 Task: Unfollow the page of Visa
Action: Mouse moved to (539, 56)
Screenshot: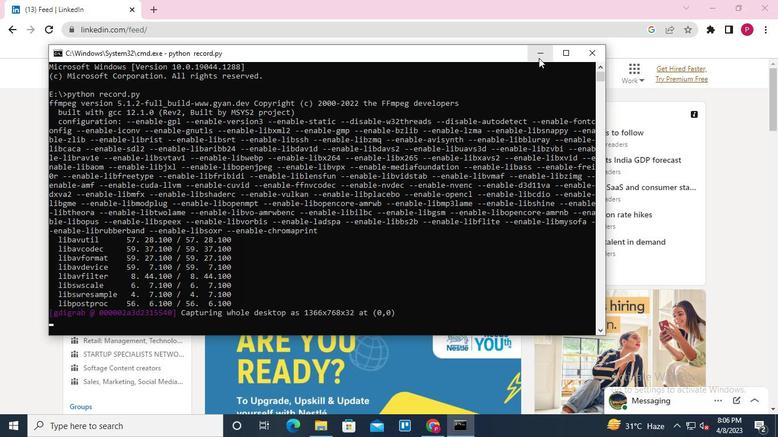 
Action: Mouse pressed left at (539, 56)
Screenshot: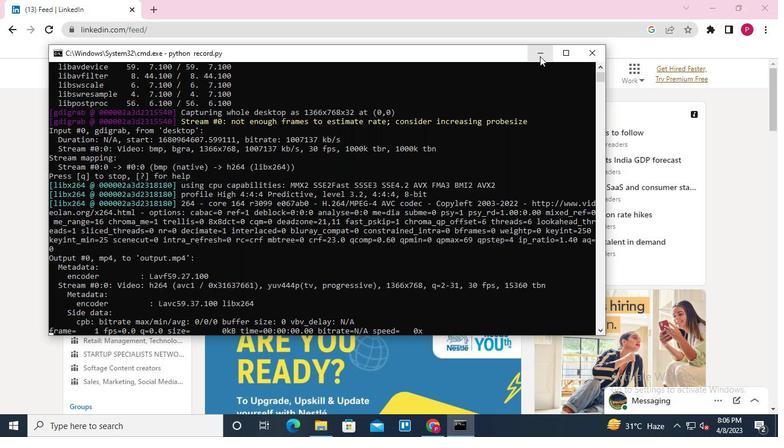 
Action: Mouse moved to (186, 75)
Screenshot: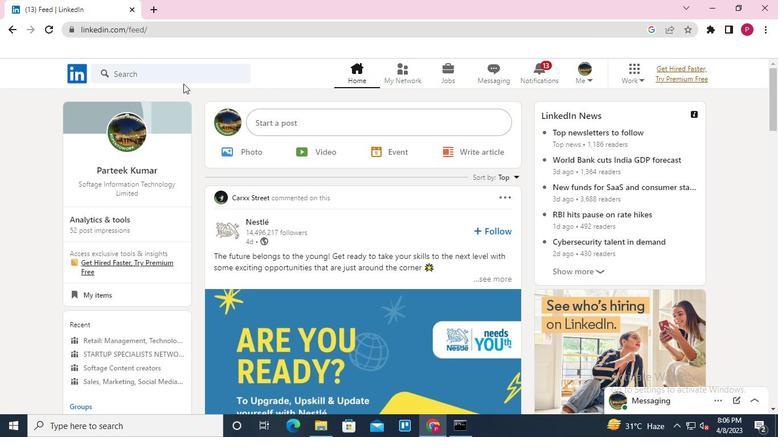 
Action: Mouse pressed left at (186, 75)
Screenshot: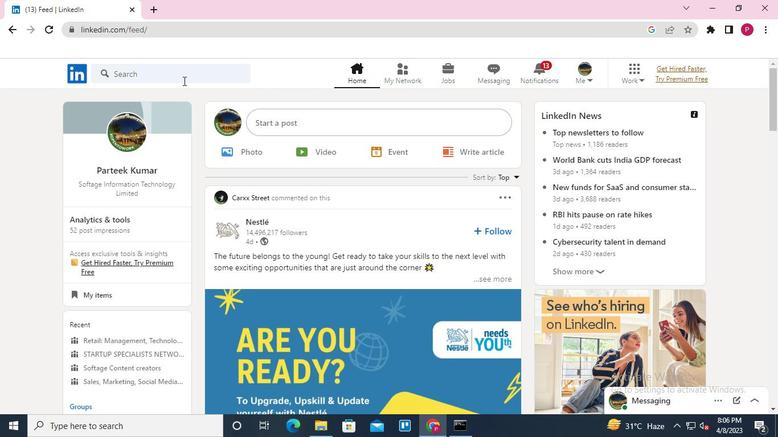 
Action: Mouse moved to (145, 171)
Screenshot: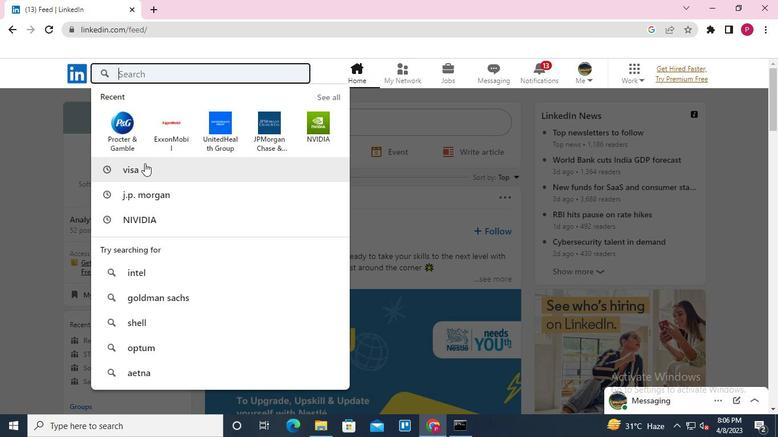 
Action: Mouse pressed left at (145, 171)
Screenshot: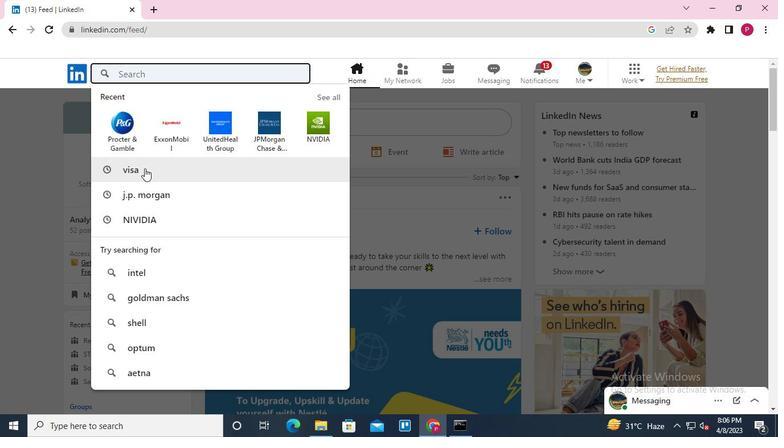 
Action: Mouse moved to (156, 244)
Screenshot: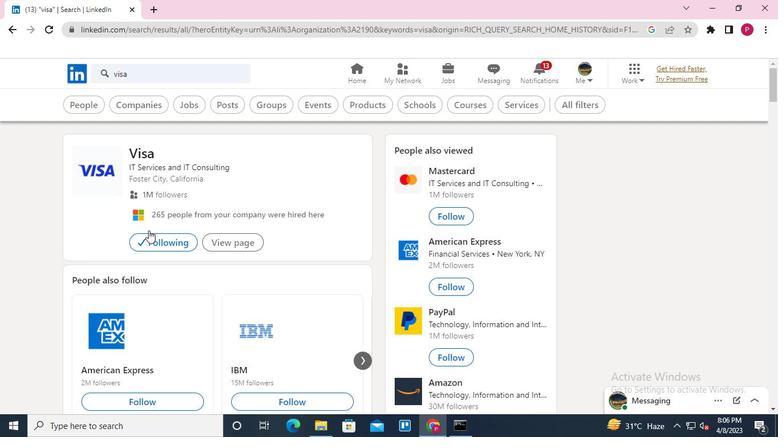 
Action: Mouse pressed left at (156, 244)
Screenshot: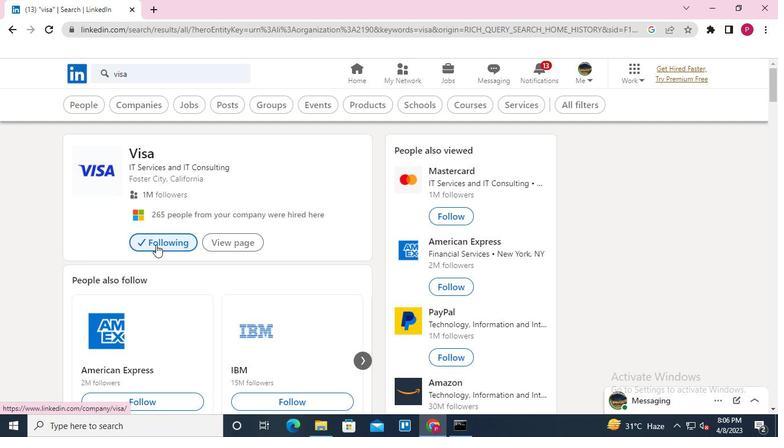 
Action: Mouse moved to (447, 257)
Screenshot: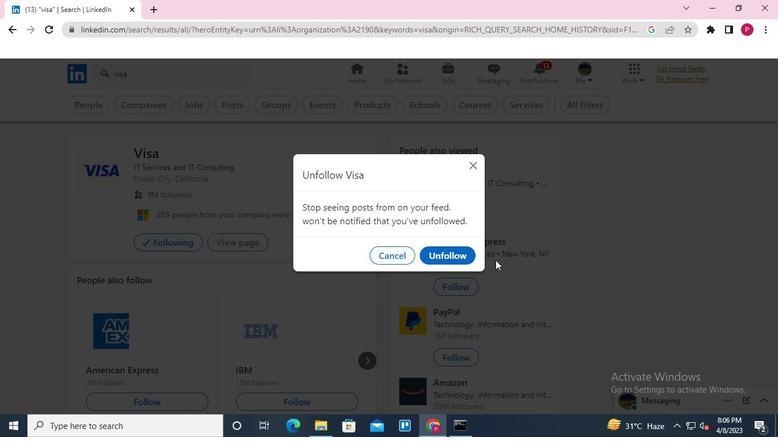 
Action: Mouse pressed left at (447, 257)
Screenshot: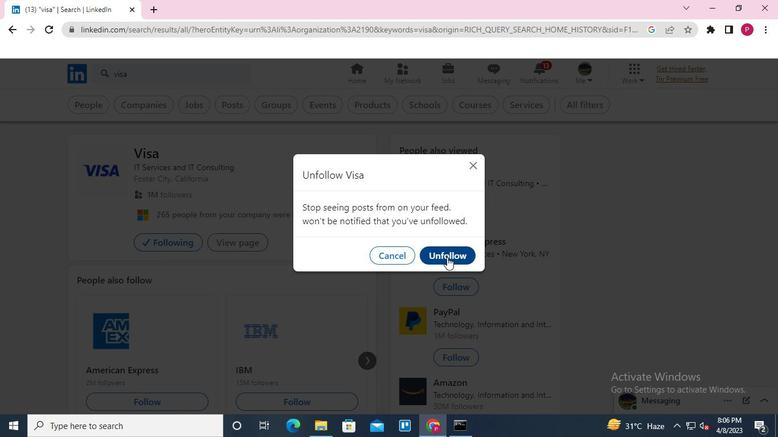 
Action: Keyboard Key.alt_l
Screenshot: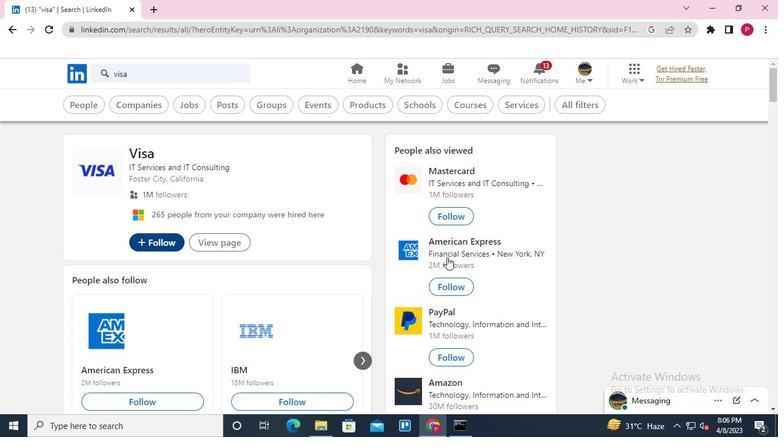 
Action: Keyboard Key.tab
Screenshot: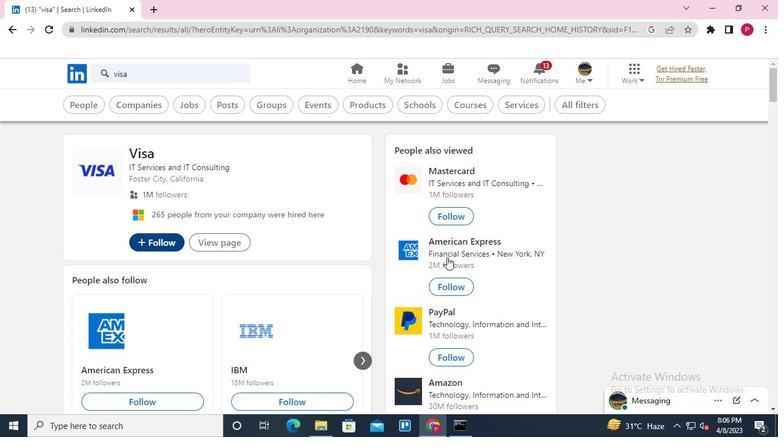 
Action: Mouse moved to (606, 54)
Screenshot: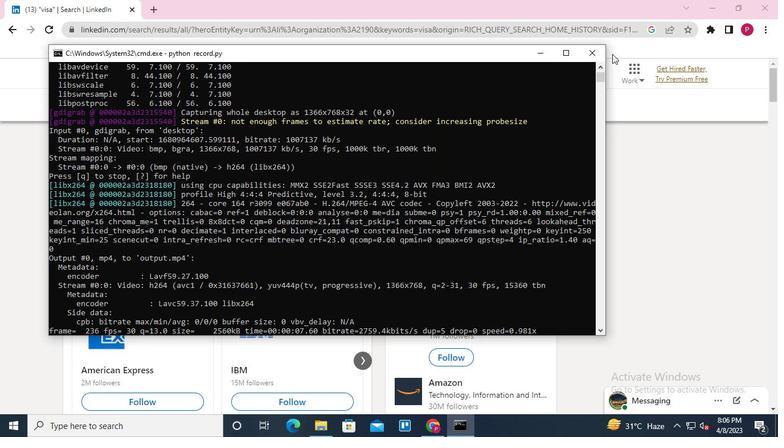 
Action: Mouse pressed left at (606, 54)
Screenshot: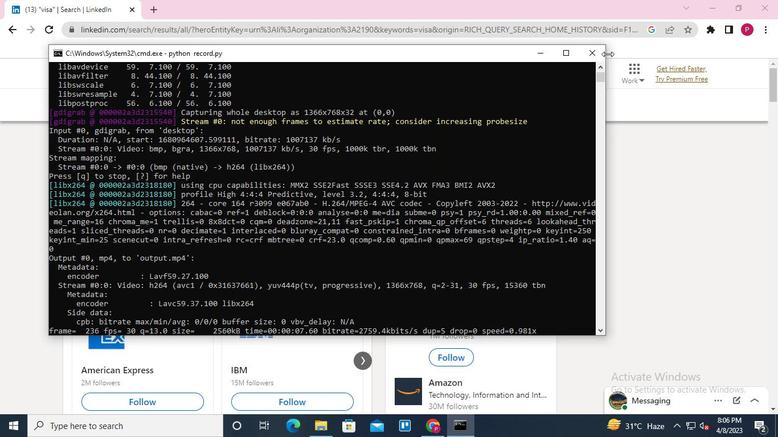 
Action: Mouse moved to (588, 48)
Screenshot: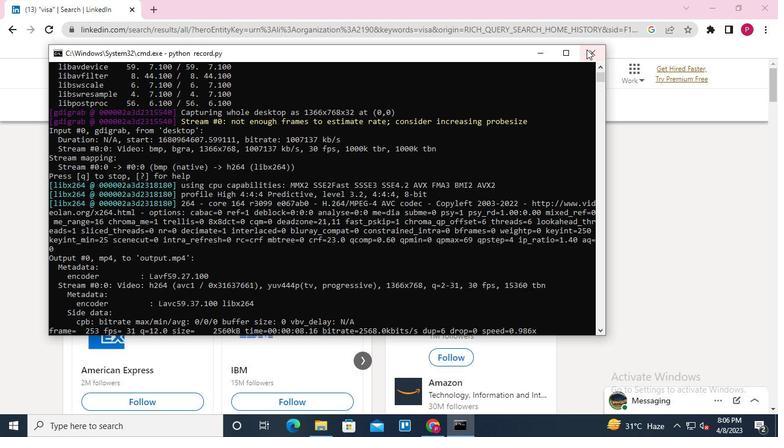 
Action: Mouse pressed left at (588, 48)
Screenshot: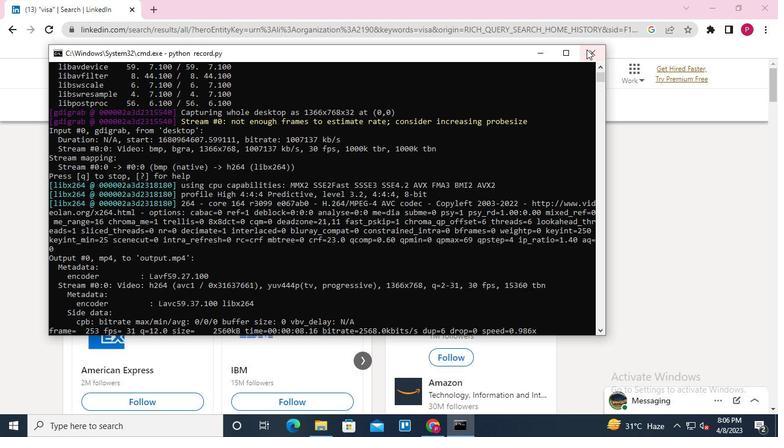 
Action: Mouse moved to (590, 49)
Screenshot: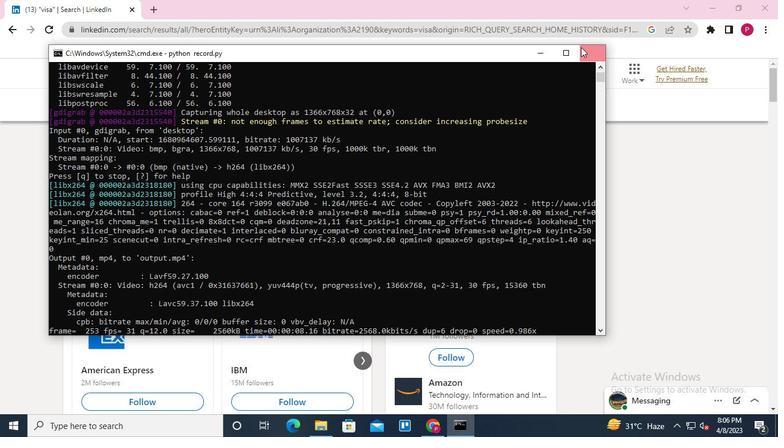 
